 Task: Create a section Infinity and Beyond and in the section, add a milestone IT Financial Management Process Improvement in the project BlueChipper
Action: Mouse moved to (478, 389)
Screenshot: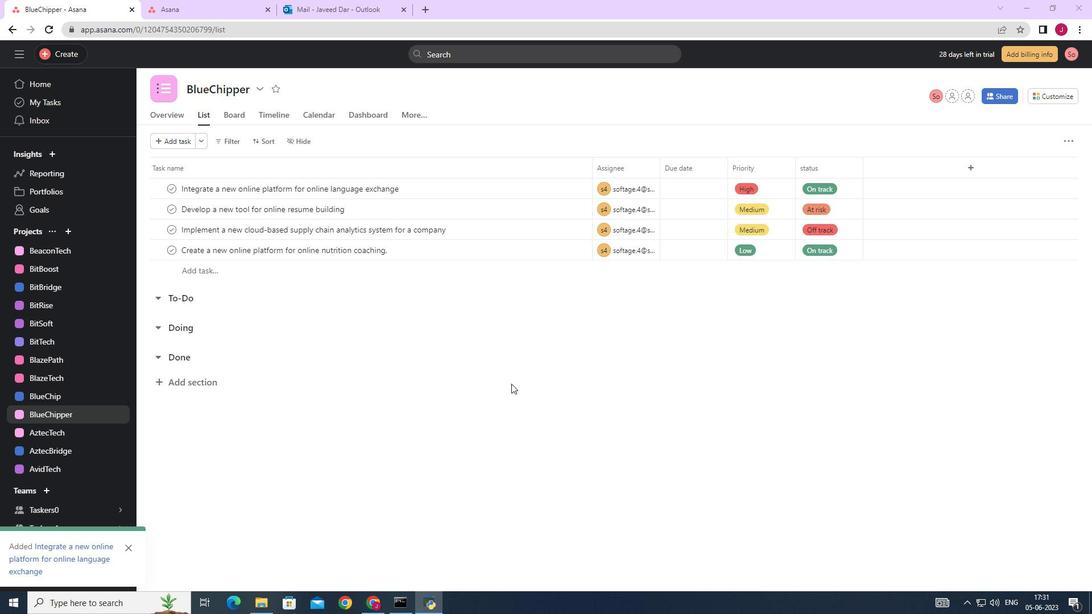 
Action: Mouse scrolled (478, 388) with delta (0, 0)
Screenshot: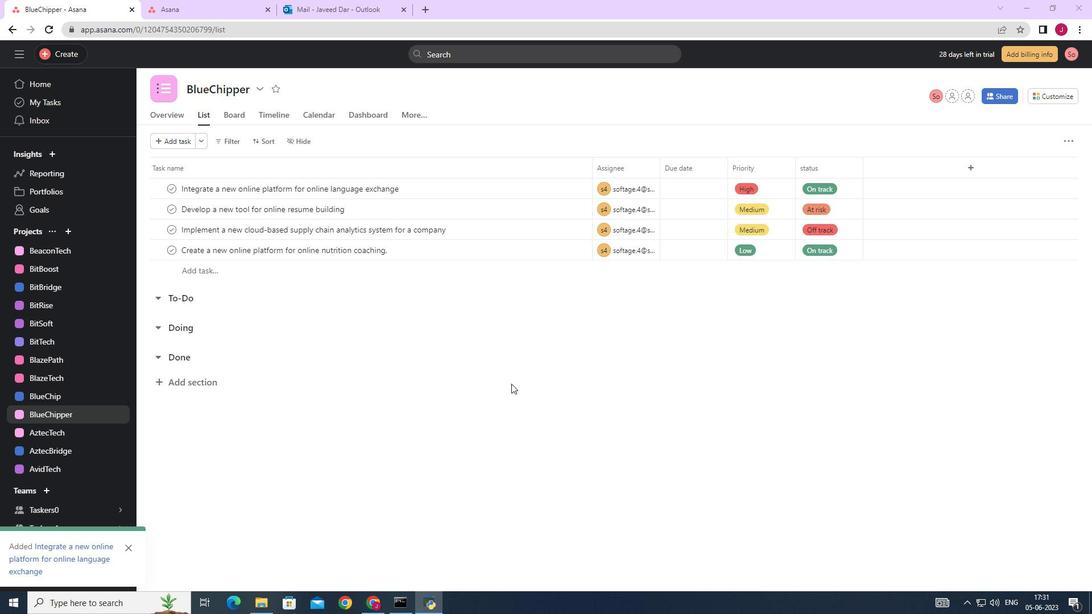 
Action: Mouse moved to (474, 389)
Screenshot: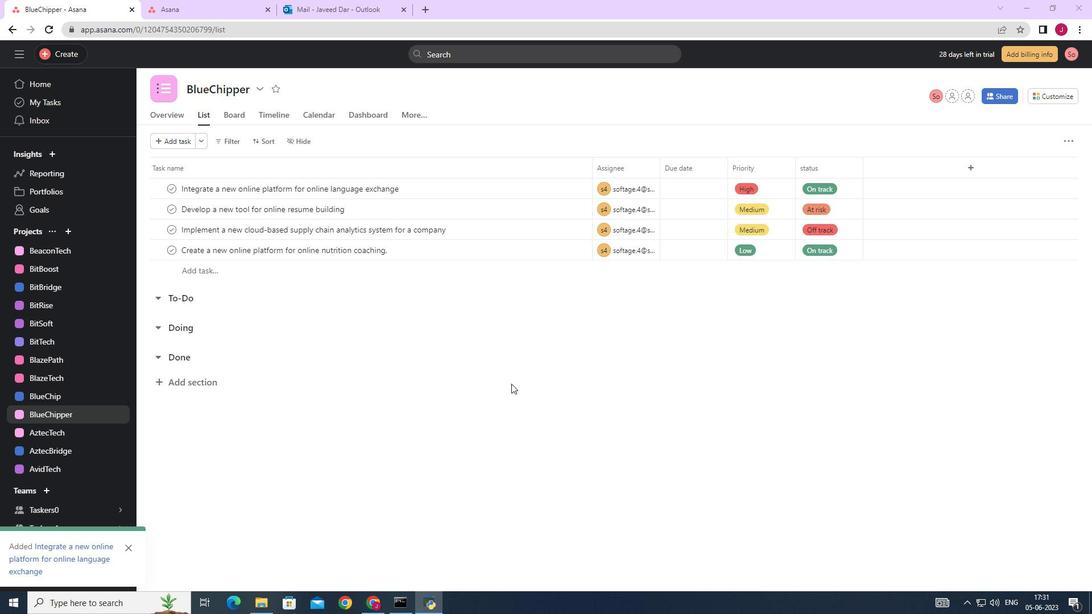 
Action: Mouse scrolled (474, 389) with delta (0, 0)
Screenshot: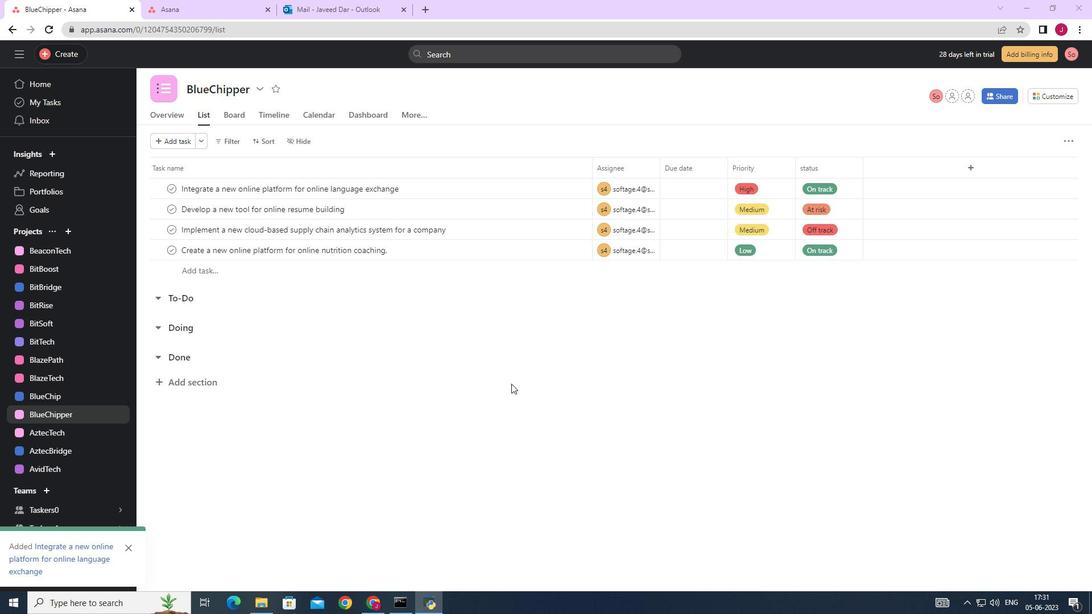 
Action: Mouse moved to (468, 390)
Screenshot: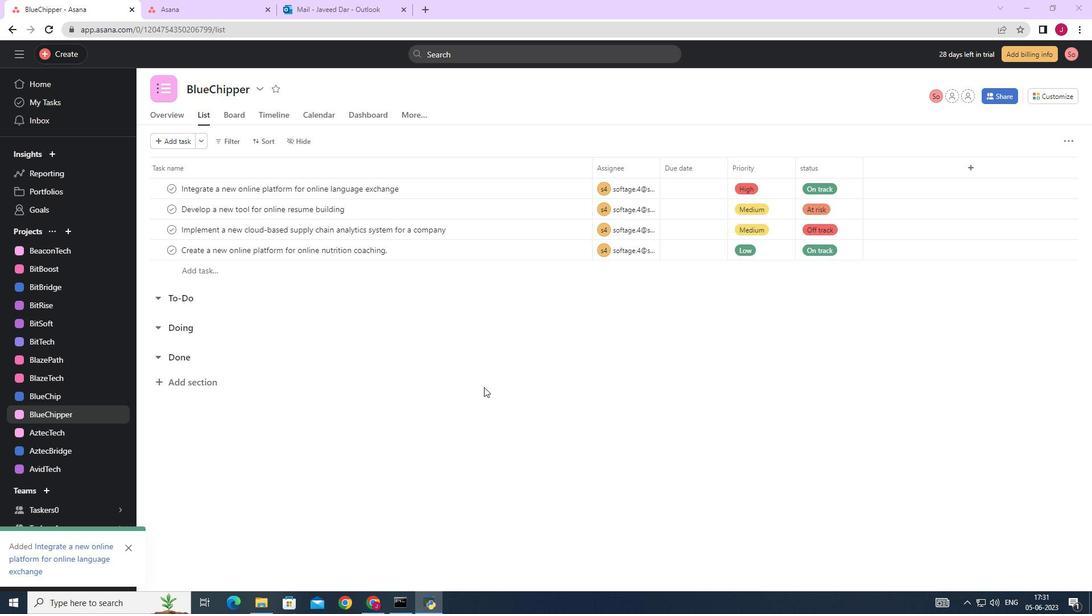 
Action: Mouse scrolled (468, 389) with delta (0, 0)
Screenshot: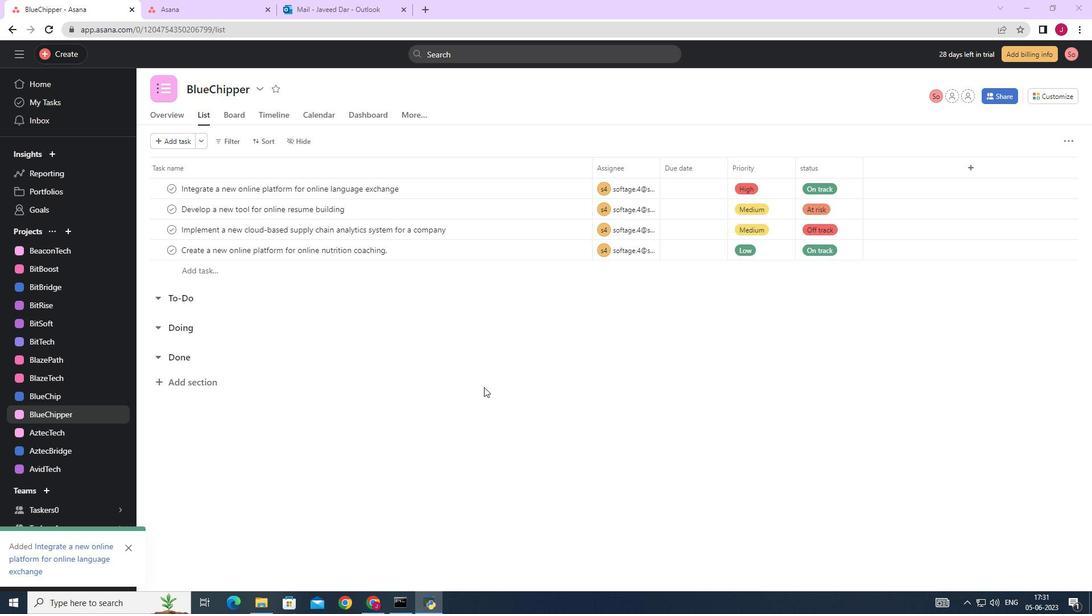 
Action: Mouse moved to (461, 391)
Screenshot: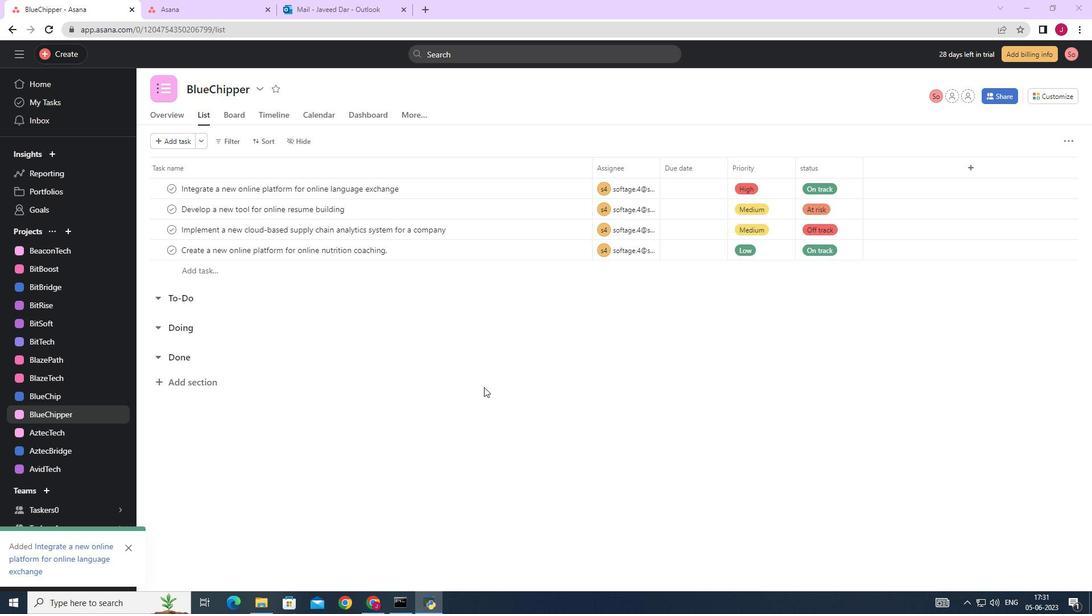 
Action: Mouse scrolled (461, 390) with delta (0, 0)
Screenshot: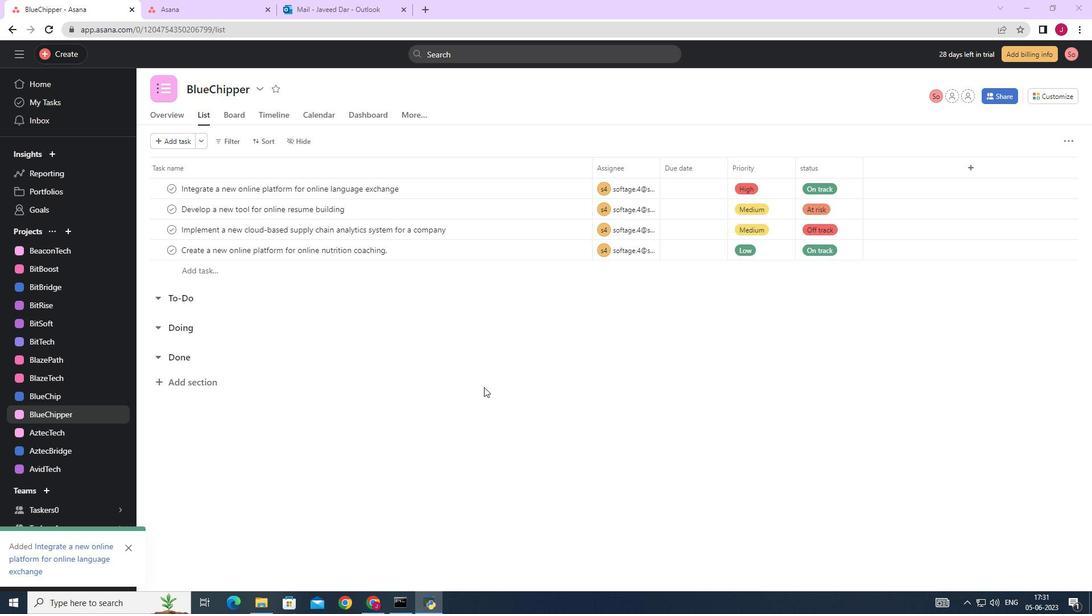 
Action: Mouse moved to (412, 391)
Screenshot: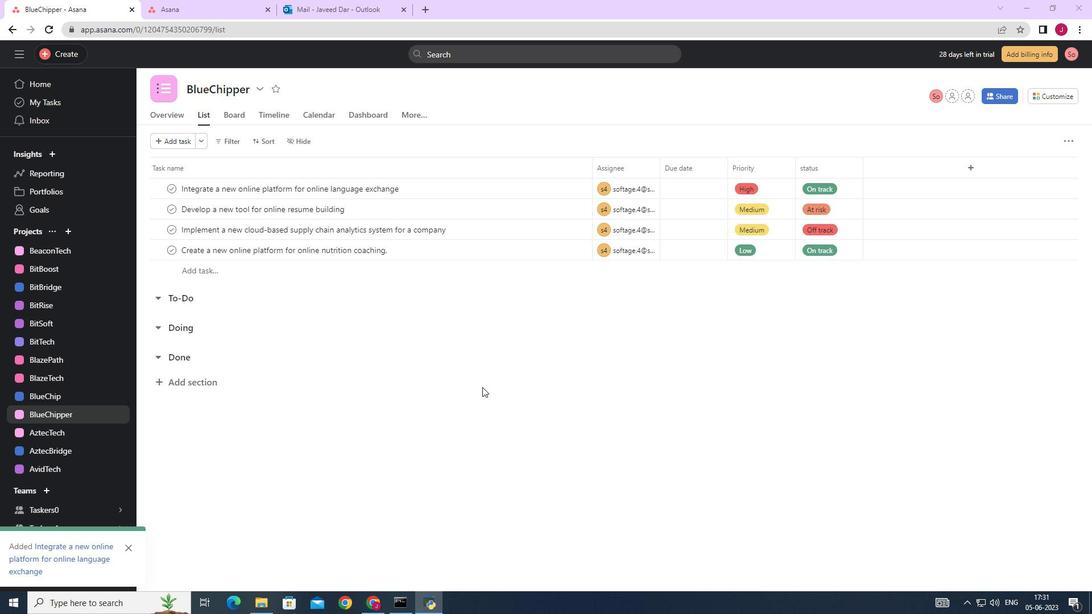 
Action: Mouse scrolled (412, 390) with delta (0, 0)
Screenshot: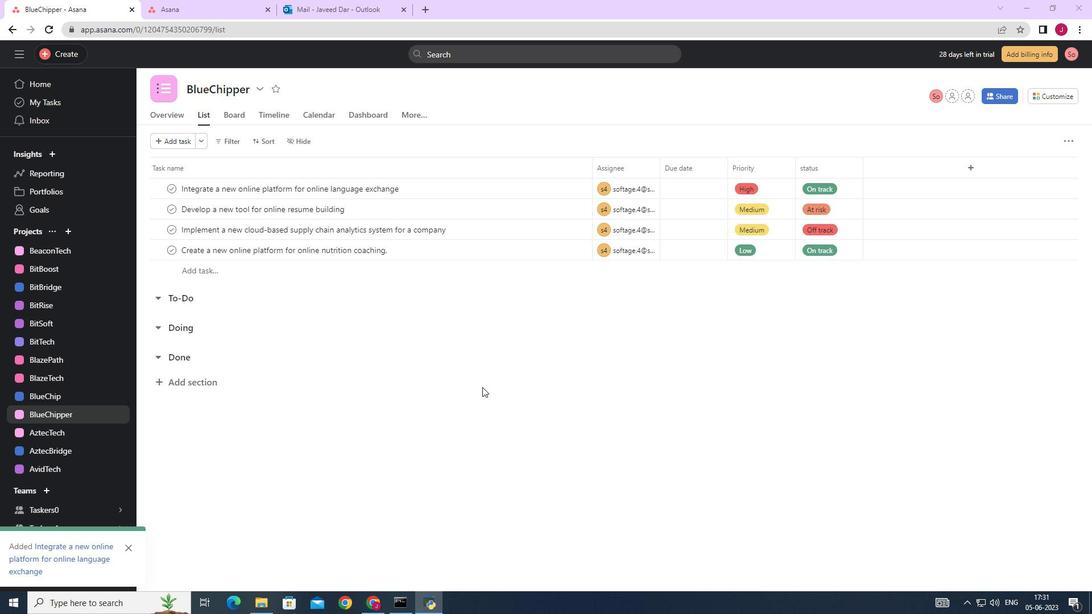 
Action: Mouse moved to (203, 380)
Screenshot: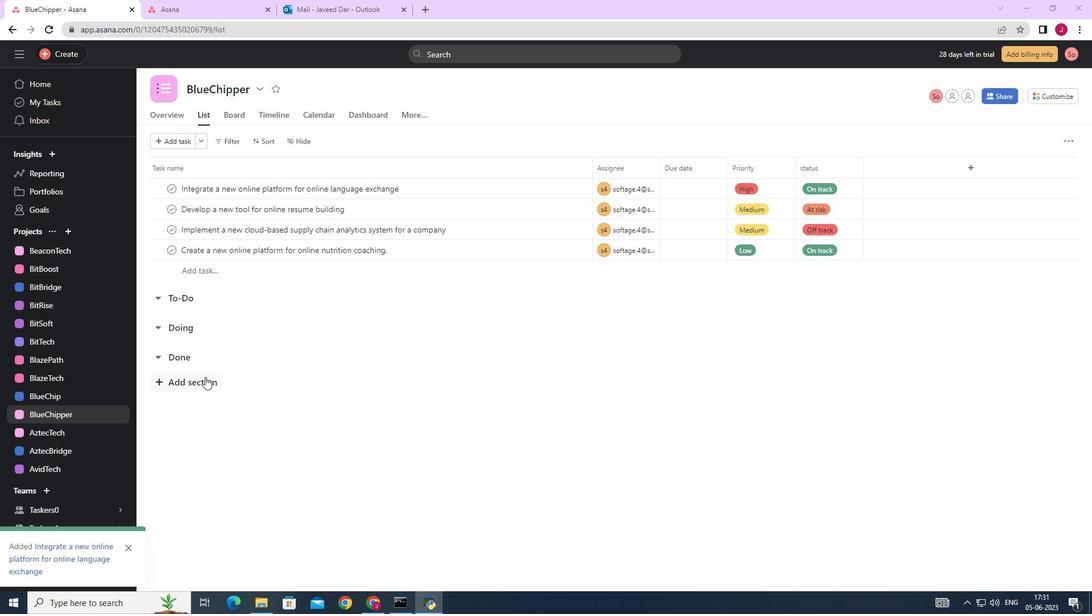 
Action: Mouse pressed left at (203, 380)
Screenshot: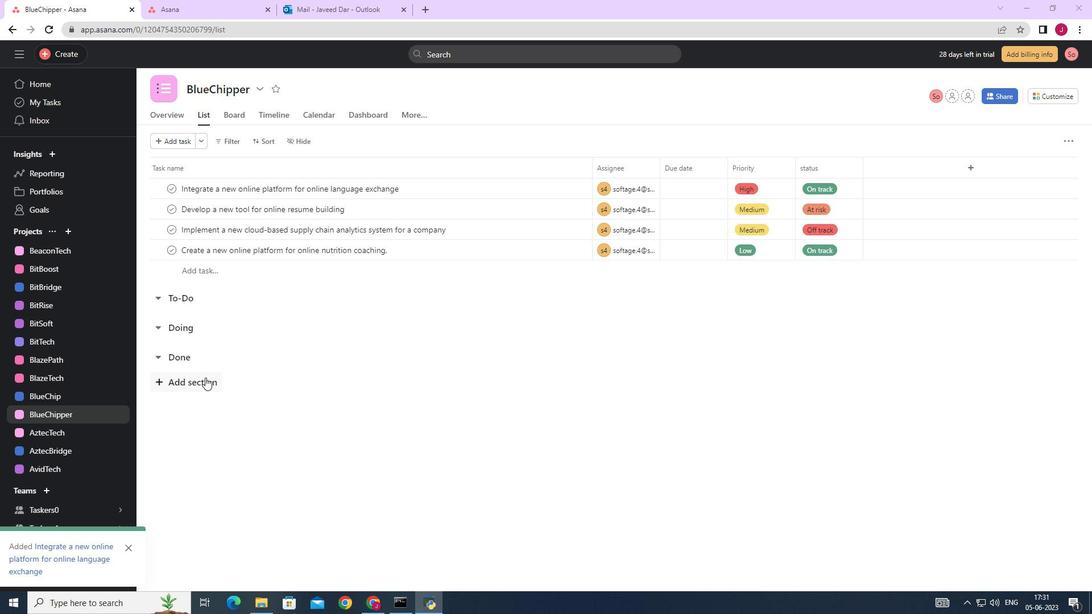 
Action: Key pressed <Key.caps_lock>I<Key.caps_lock>nfinity<Key.space>and<Key.space><Key.caps_lock>B<Key.caps_lock>eyond<Key.space><Key.enter><Key.caps_lock>I<Key.caps_lock>t<Key.backspace><Key.caps_lock>T<Key.space><Key.caps_lock>fi<Key.backspace><Key.backspace><Key.caps_lock>F<Key.caps_lock>uib<Key.backspace>nancial<Key.space><Key.caps_lock>M<Key.caps_lock>anagement<Key.space>
Screenshot: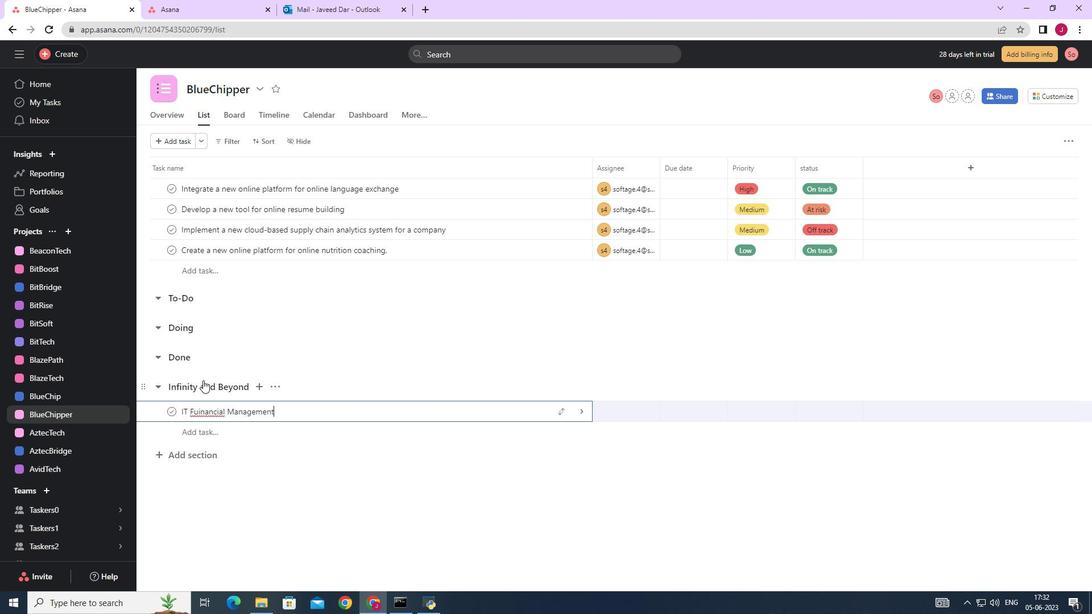 
Action: Mouse moved to (206, 406)
Screenshot: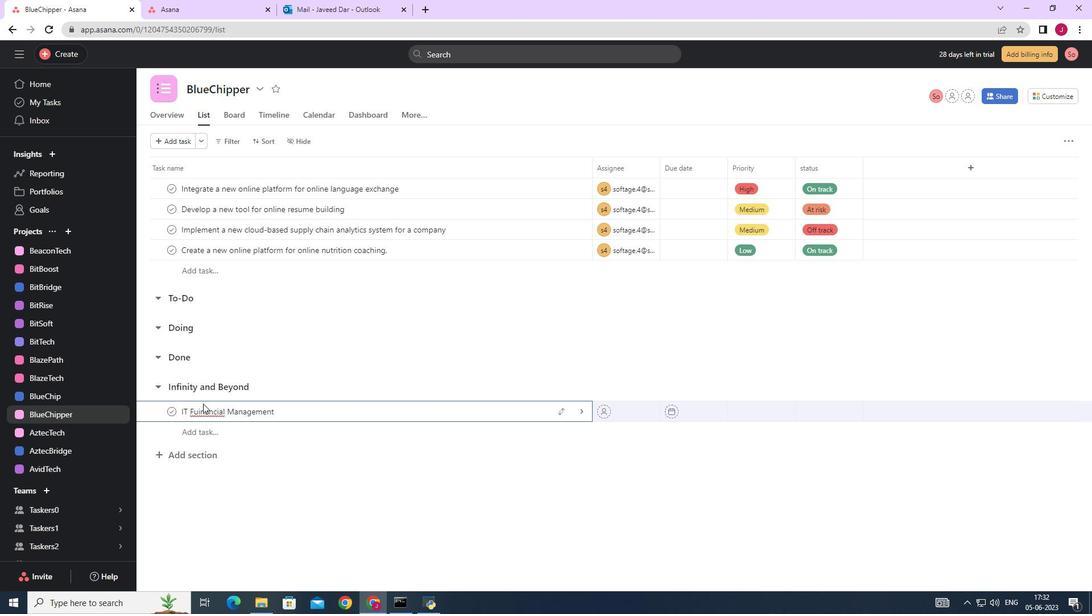 
Action: Mouse pressed right at (206, 406)
Screenshot: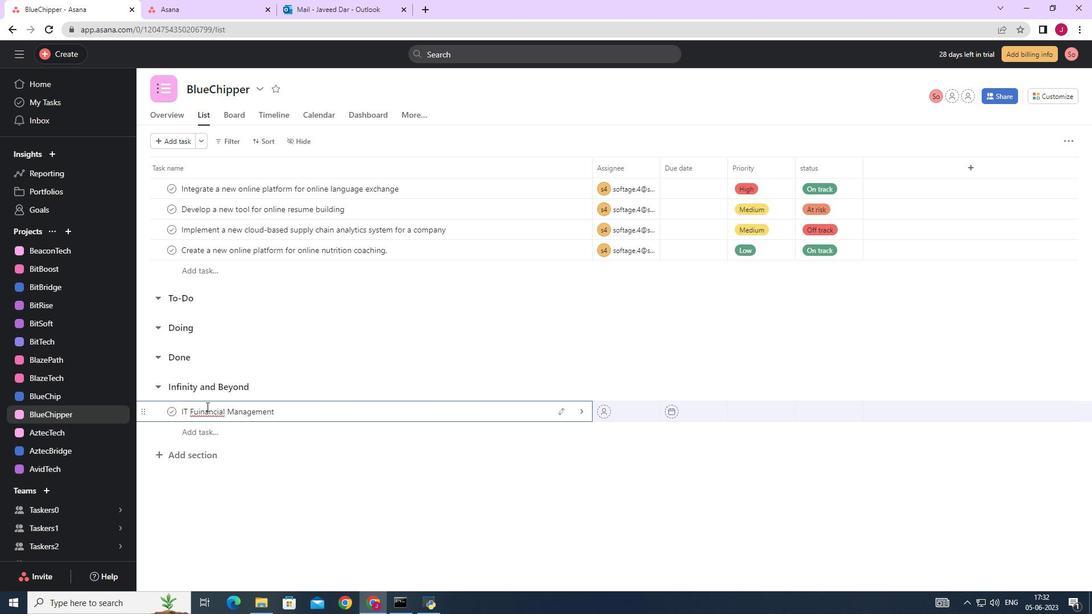 
Action: Mouse moved to (227, 412)
Screenshot: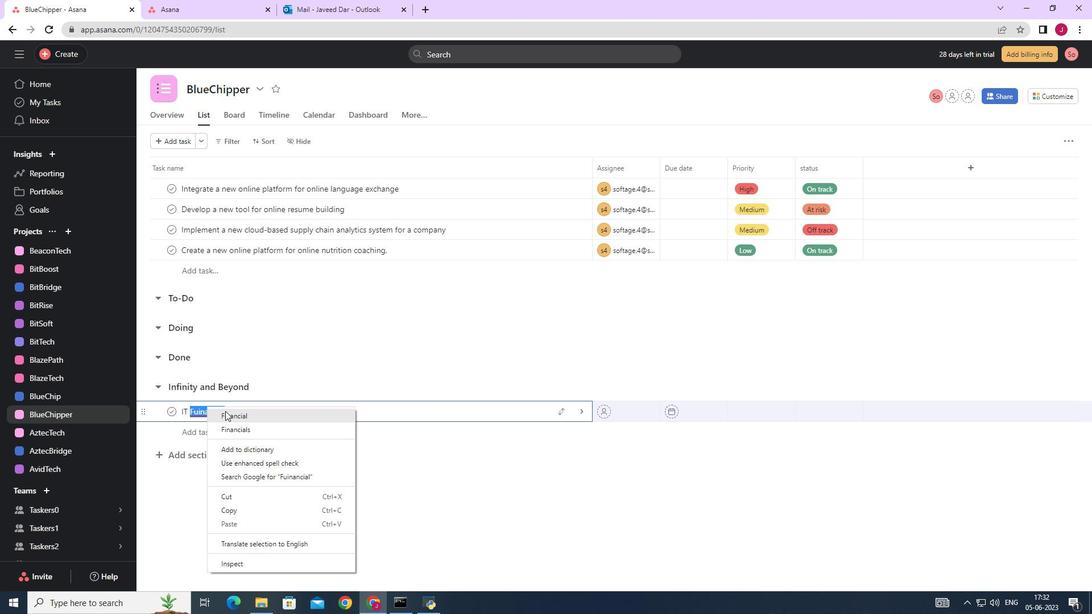 
Action: Mouse pressed left at (227, 412)
Screenshot: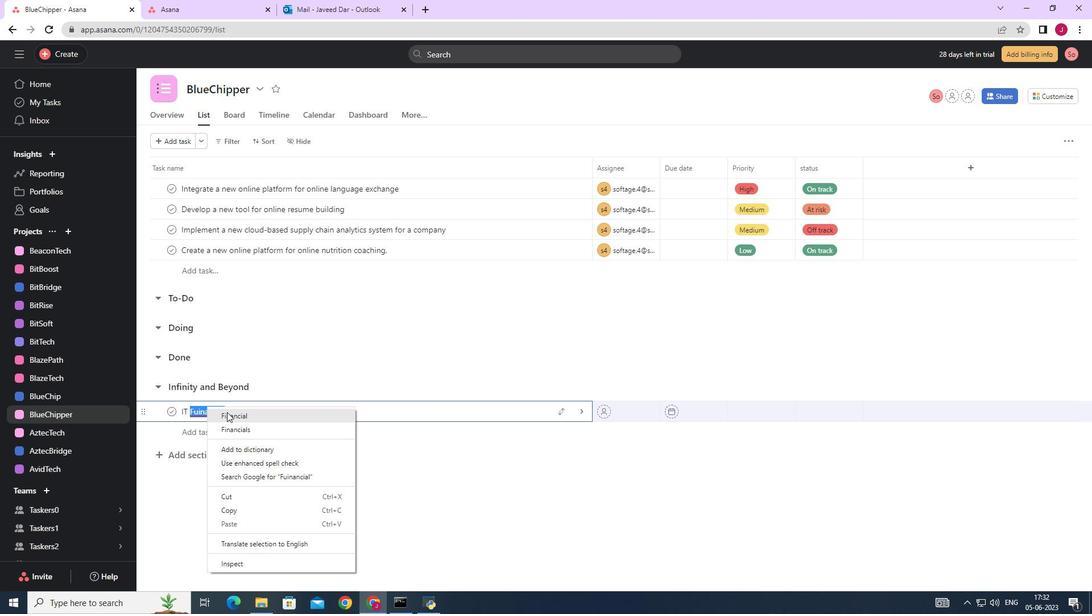 
Action: Mouse moved to (294, 415)
Screenshot: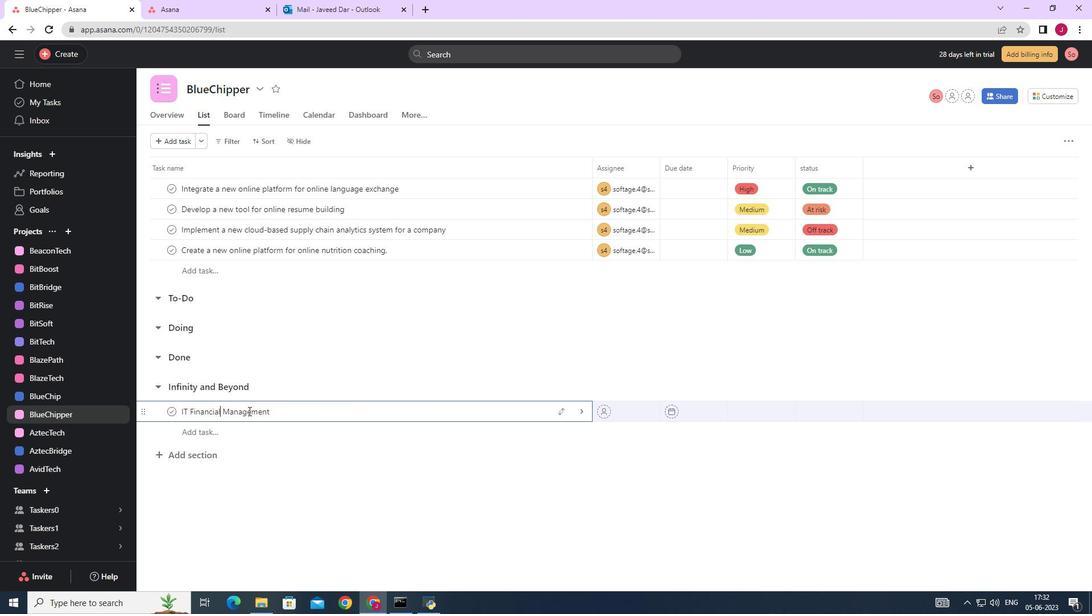 
Action: Mouse pressed left at (294, 415)
Screenshot: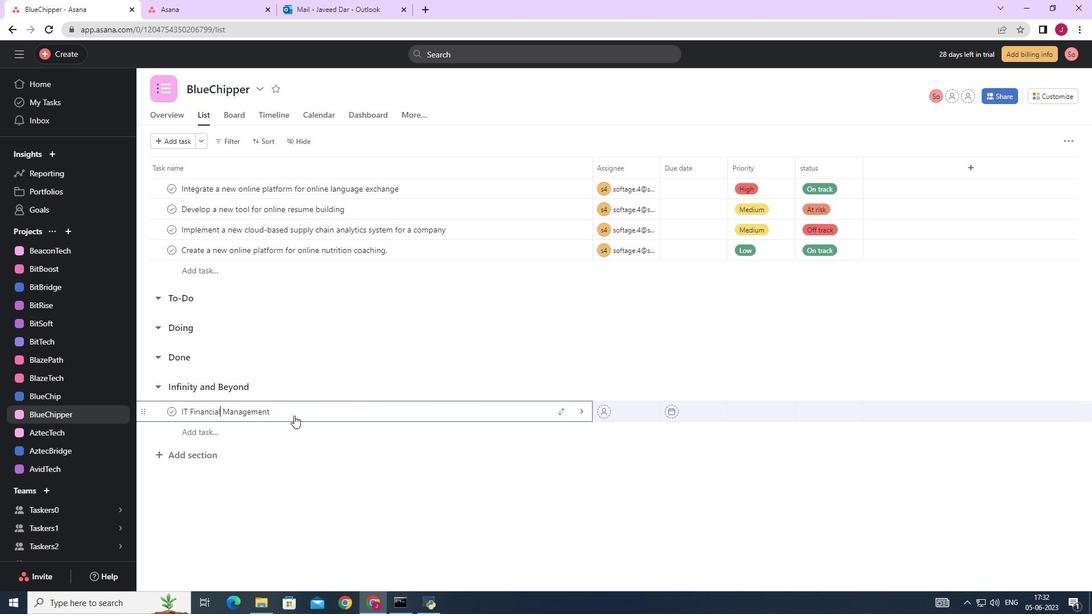 
Action: Mouse moved to (256, 406)
Screenshot: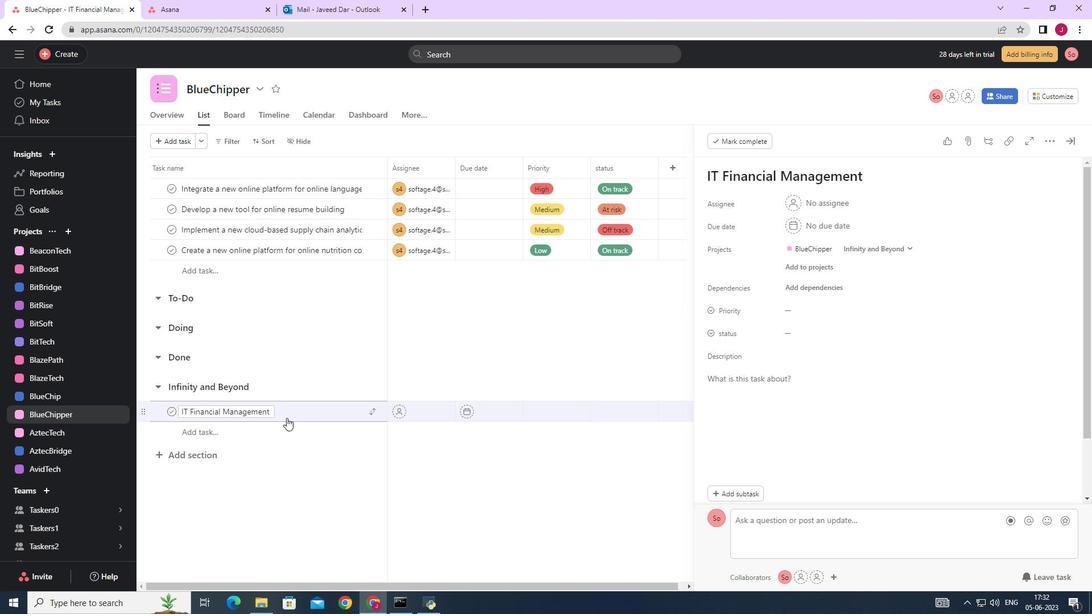 
Action: Mouse pressed left at (256, 406)
Screenshot: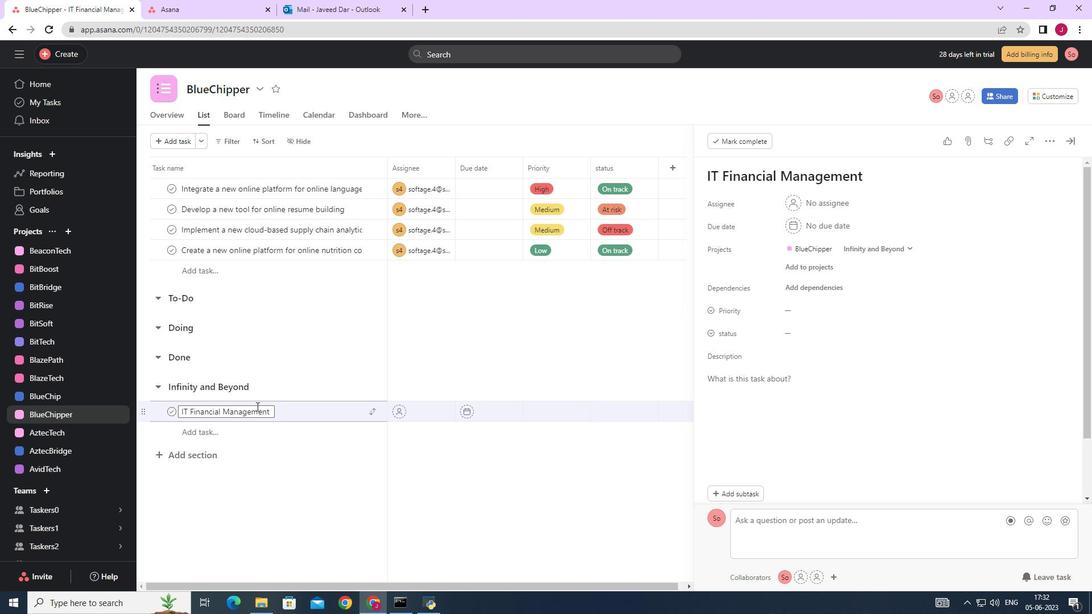
Action: Mouse moved to (267, 411)
Screenshot: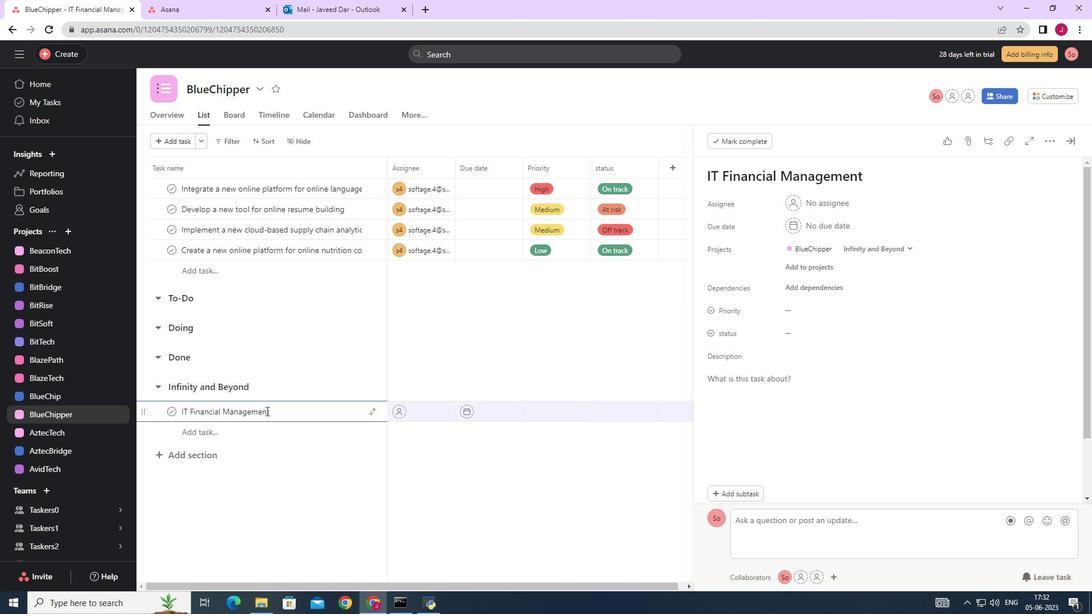 
Action: Mouse pressed left at (267, 411)
Screenshot: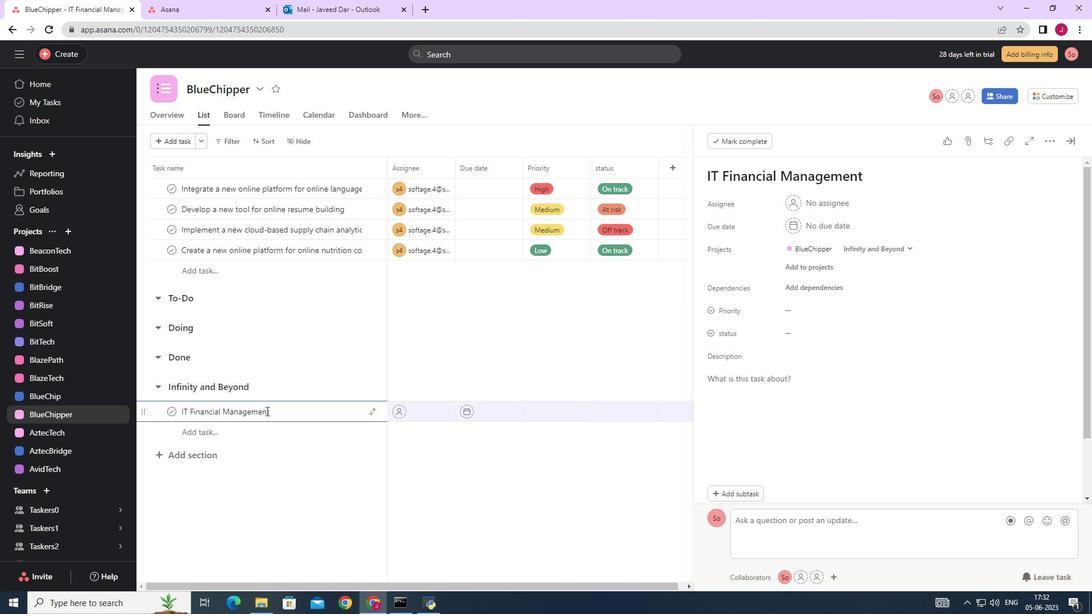 
Action: Mouse moved to (1070, 141)
Screenshot: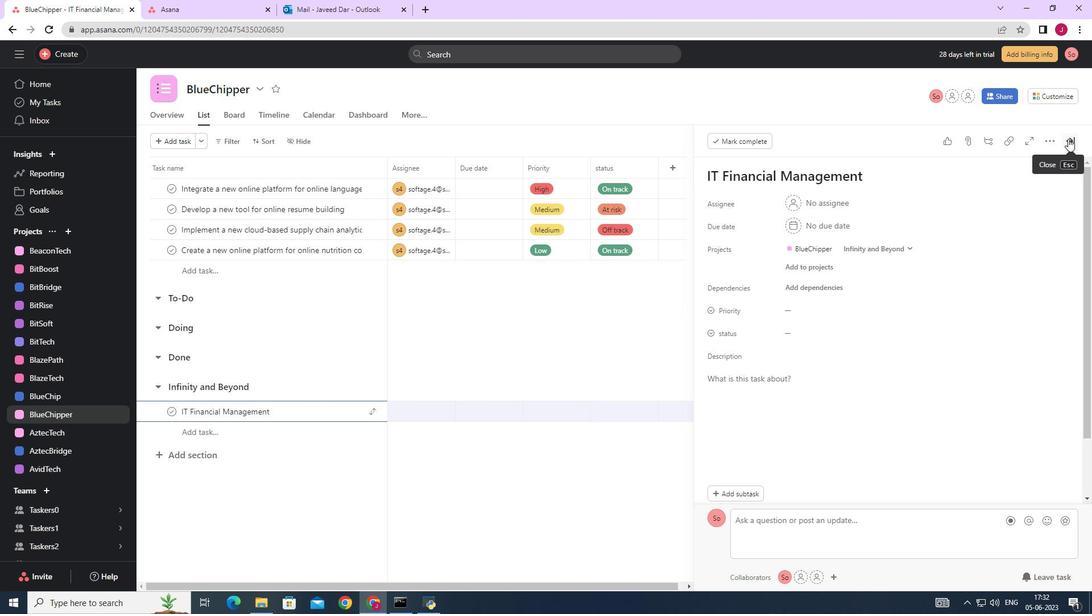 
Action: Mouse pressed left at (1070, 141)
Screenshot: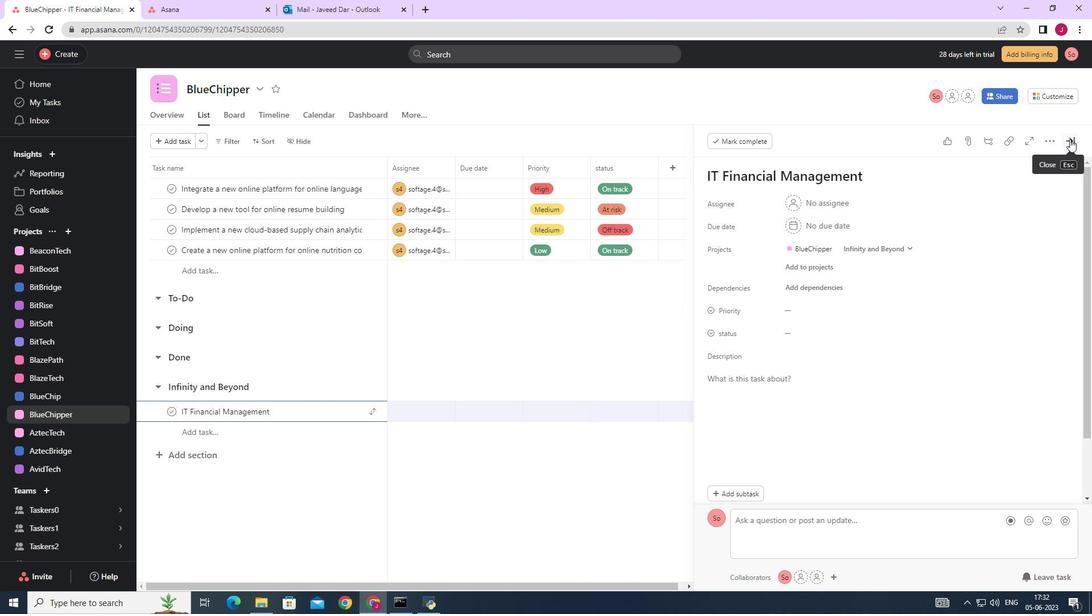 
Action: Mouse moved to (286, 411)
Screenshot: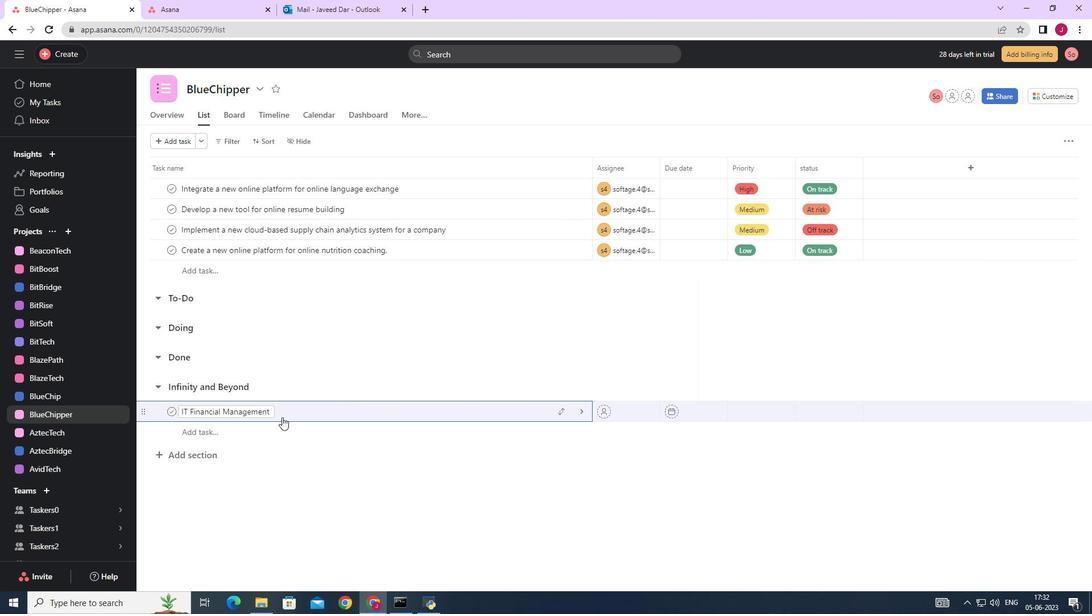 
Action: Mouse pressed left at (286, 411)
Screenshot: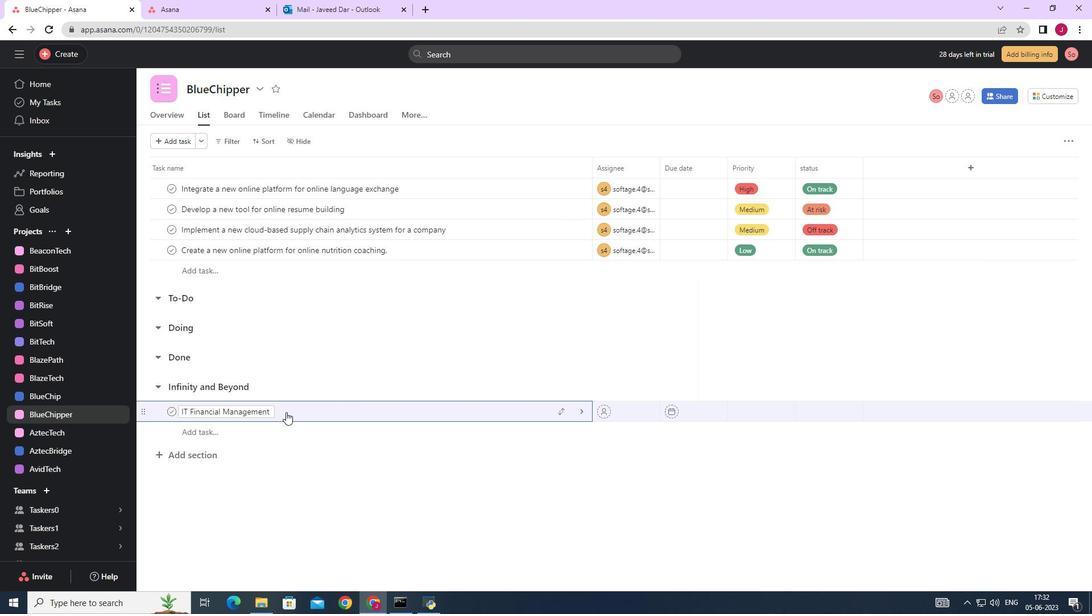 
Action: Mouse moved to (1071, 140)
Screenshot: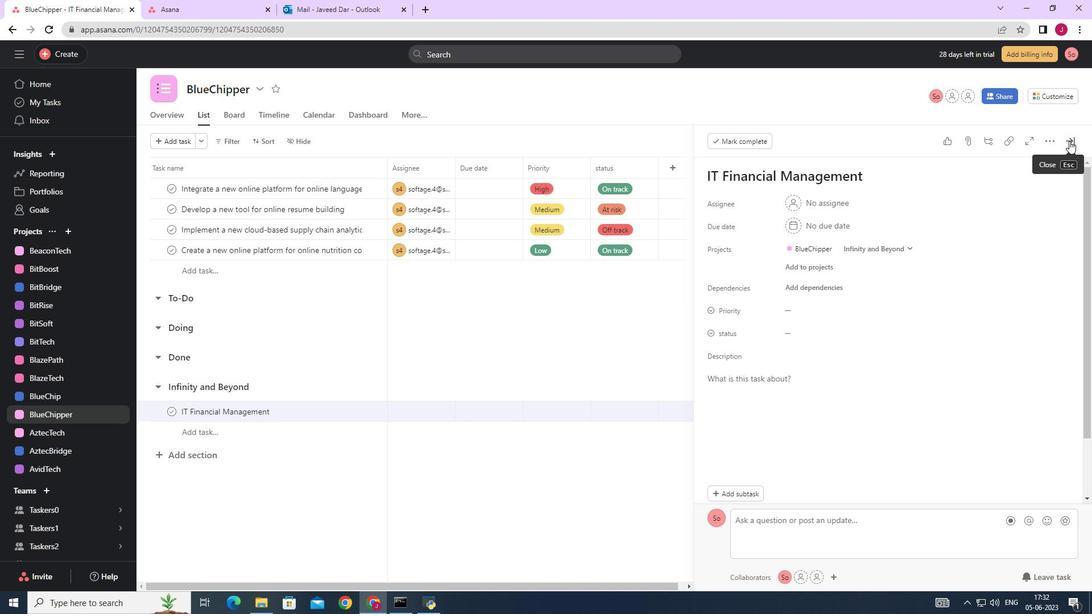 
Action: Mouse pressed left at (1071, 140)
Screenshot: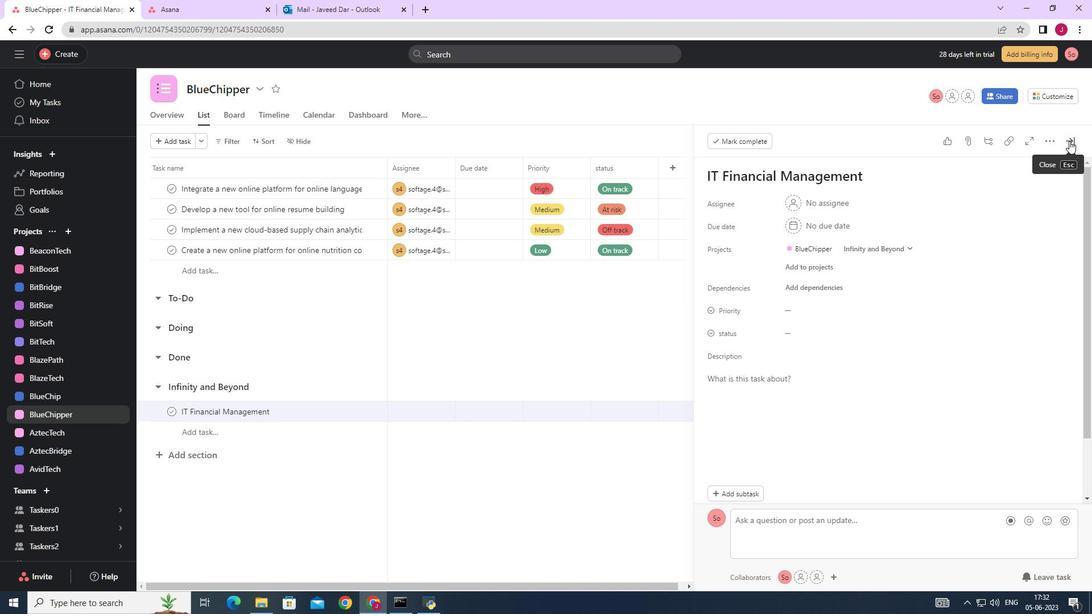 
Action: Mouse moved to (270, 416)
Screenshot: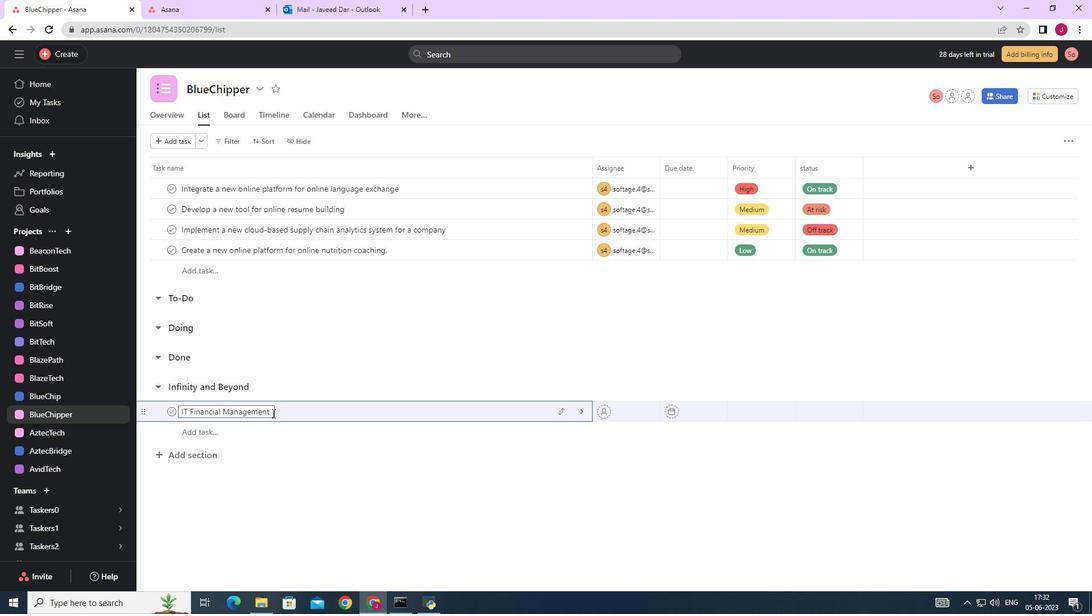 
Action: Mouse pressed left at (270, 416)
Screenshot: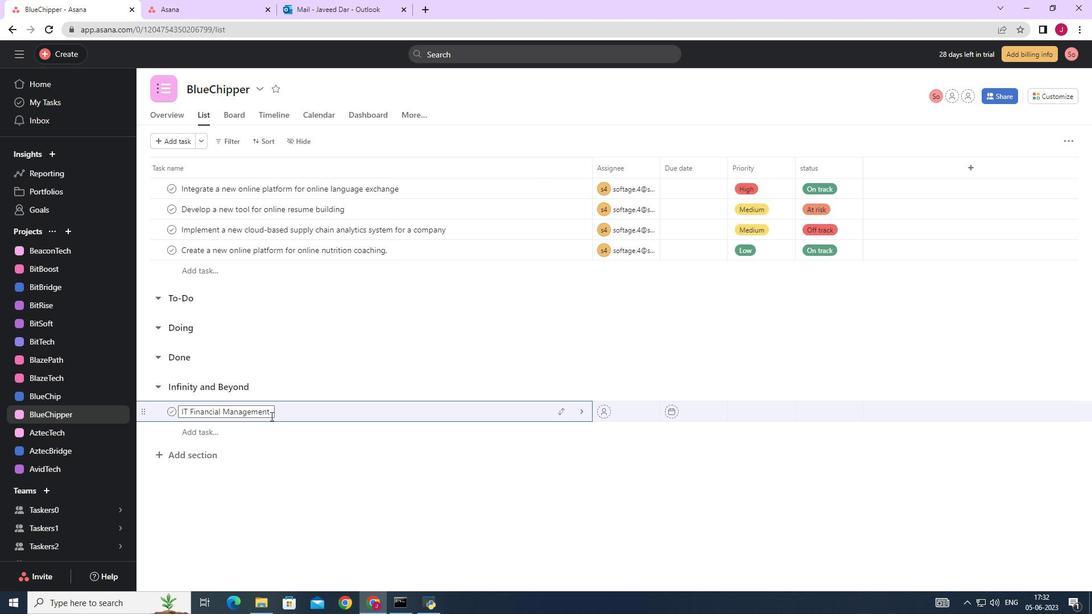 
Action: Key pressed <Key.space><Key.caps_lock>P<Key.caps_lock>rocess<Key.space><Key.caps_lock>I<Key.caps_lock>mprovement
Screenshot: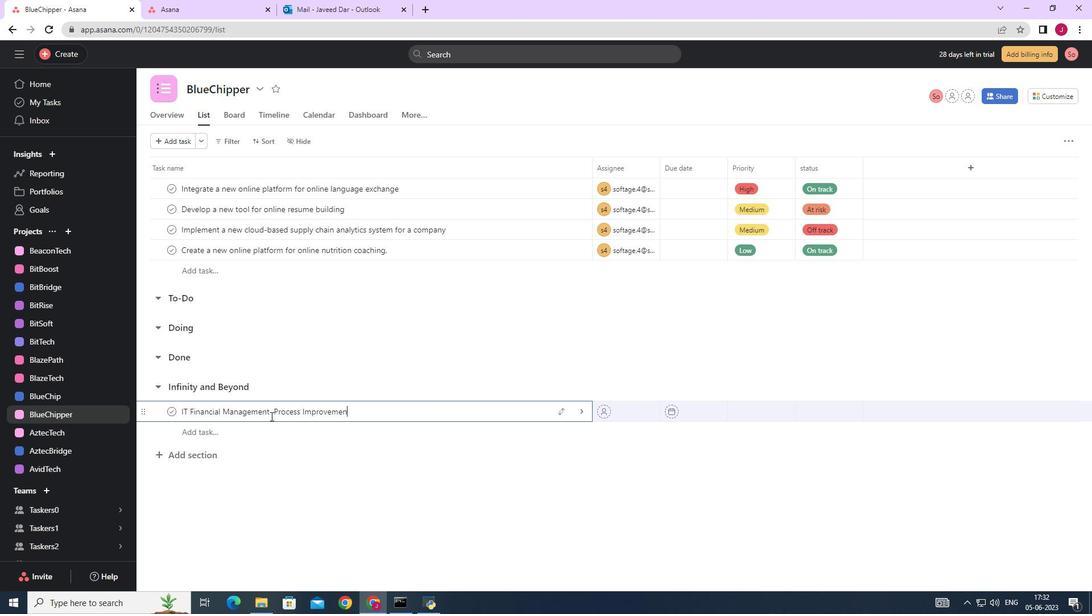 
Action: Mouse moved to (582, 407)
Screenshot: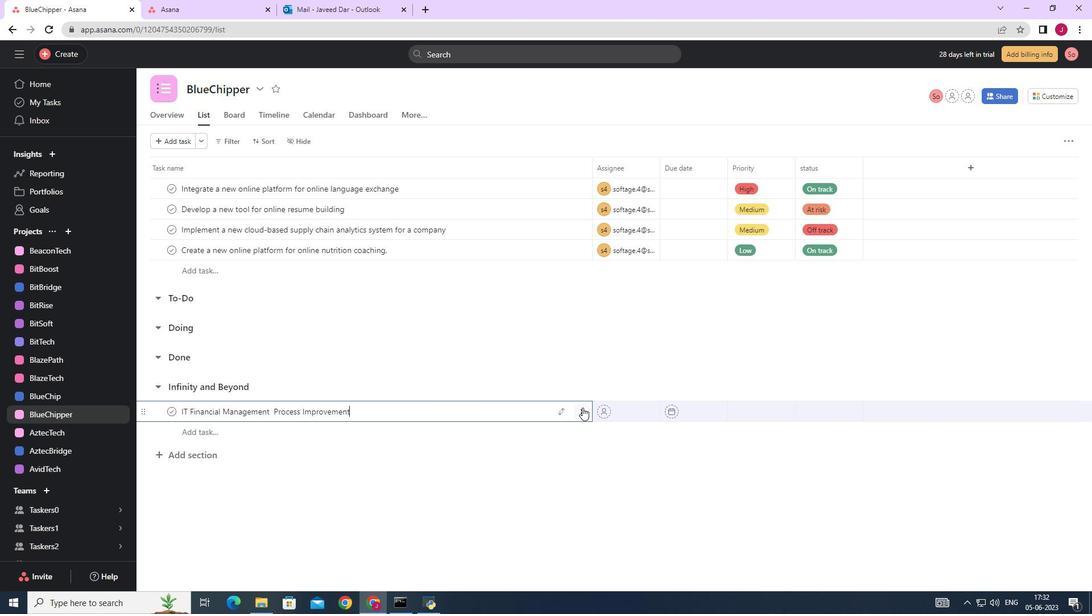 
Action: Mouse pressed left at (582, 407)
Screenshot: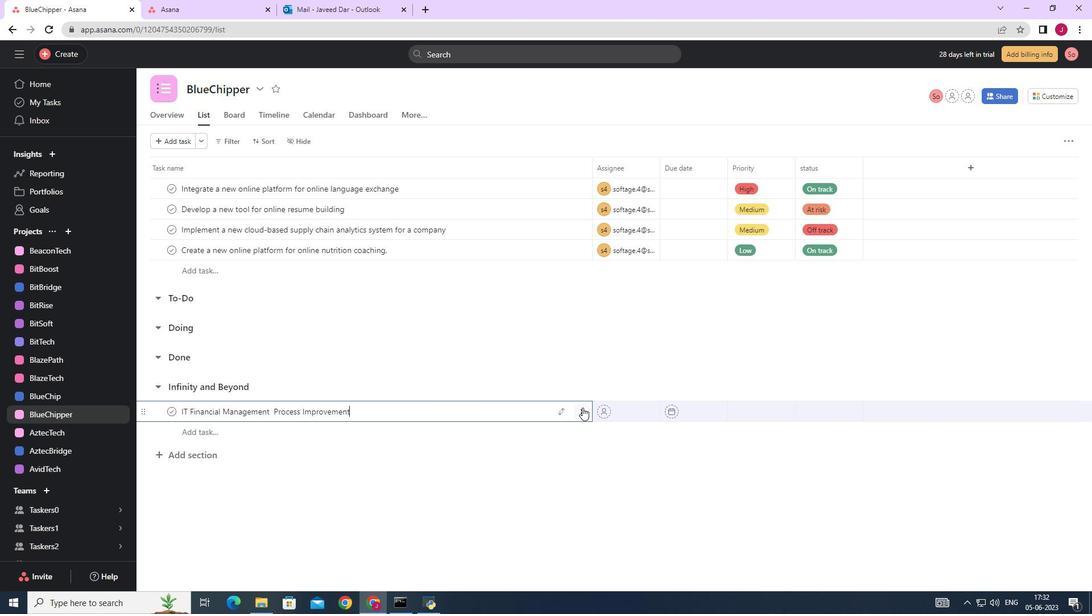 
Action: Mouse moved to (1051, 138)
Screenshot: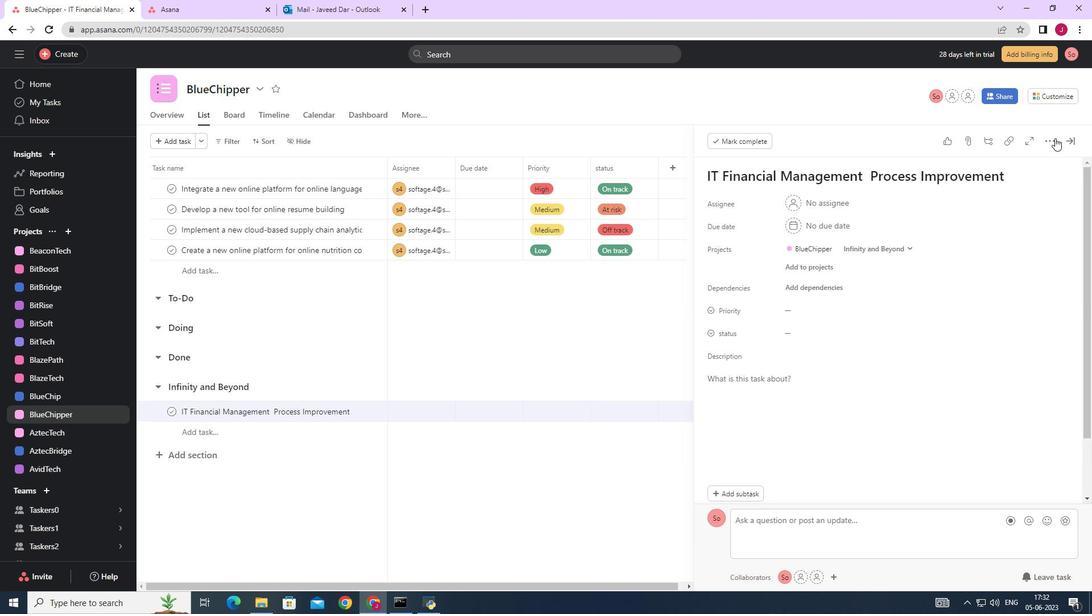 
Action: Mouse pressed left at (1051, 138)
Screenshot: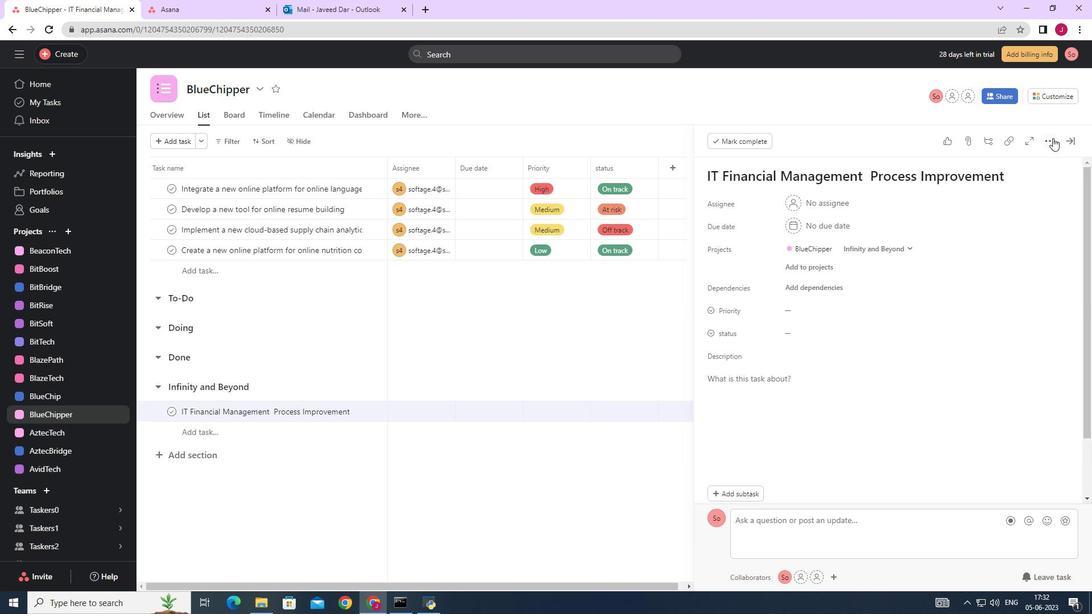 
Action: Mouse moved to (960, 185)
Screenshot: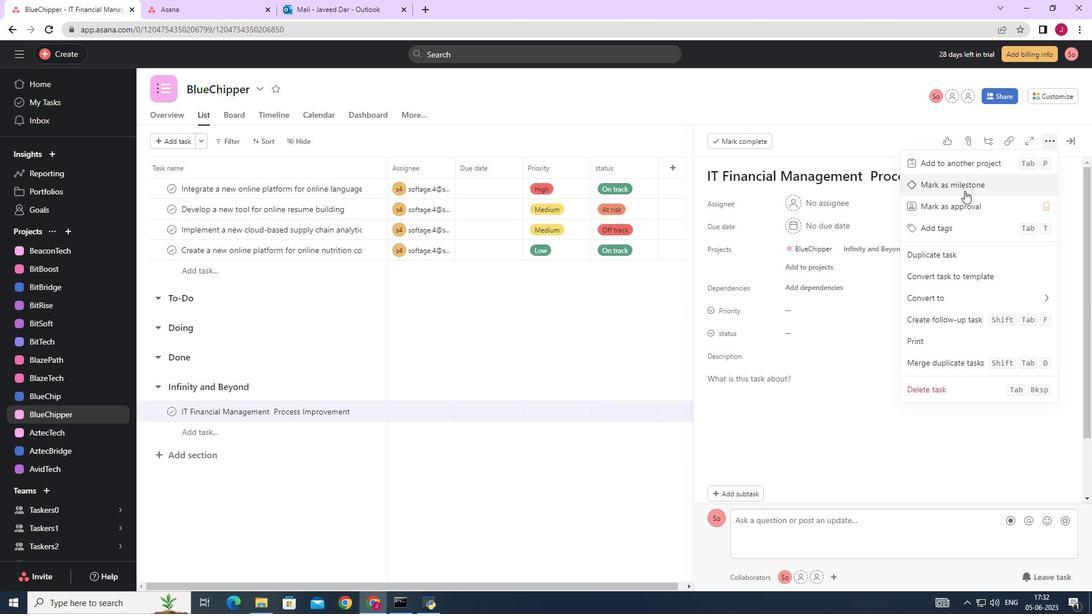 
Action: Mouse pressed left at (960, 185)
Screenshot: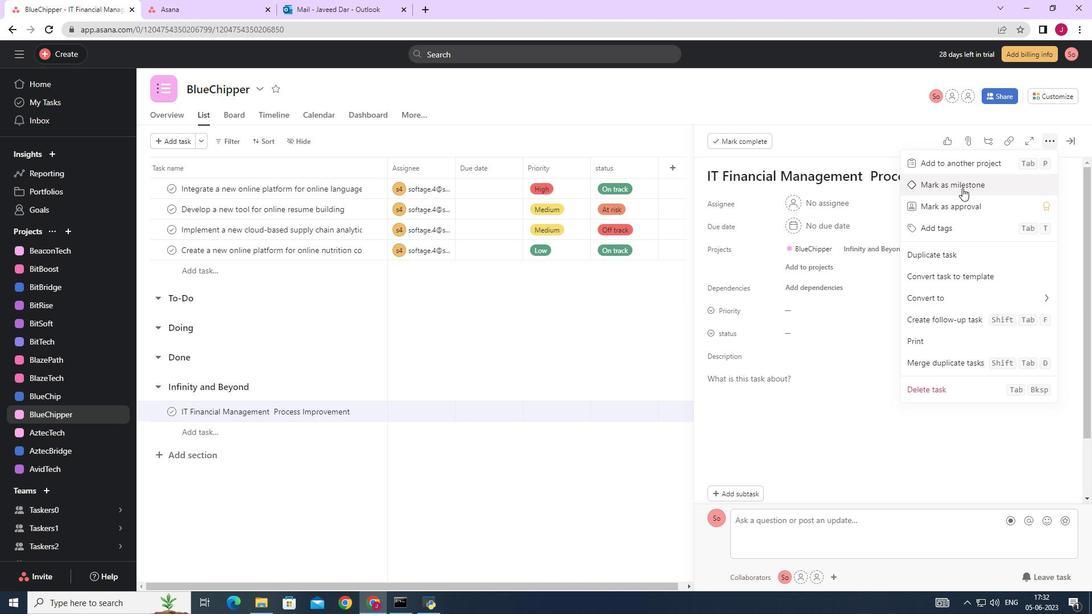 
Action: Mouse moved to (1071, 142)
Screenshot: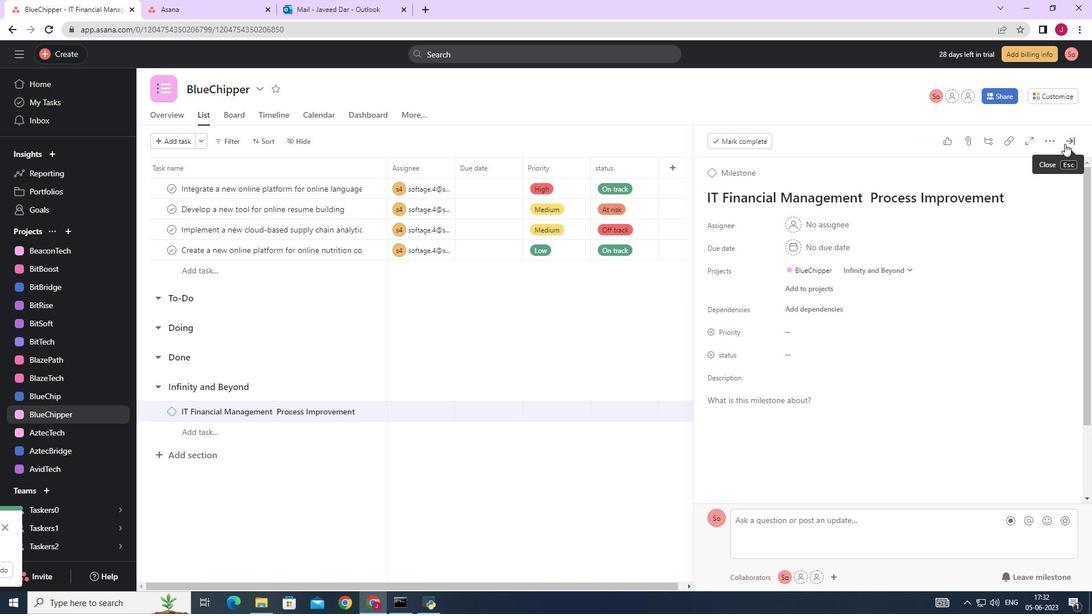 
Action: Mouse pressed left at (1071, 142)
Screenshot: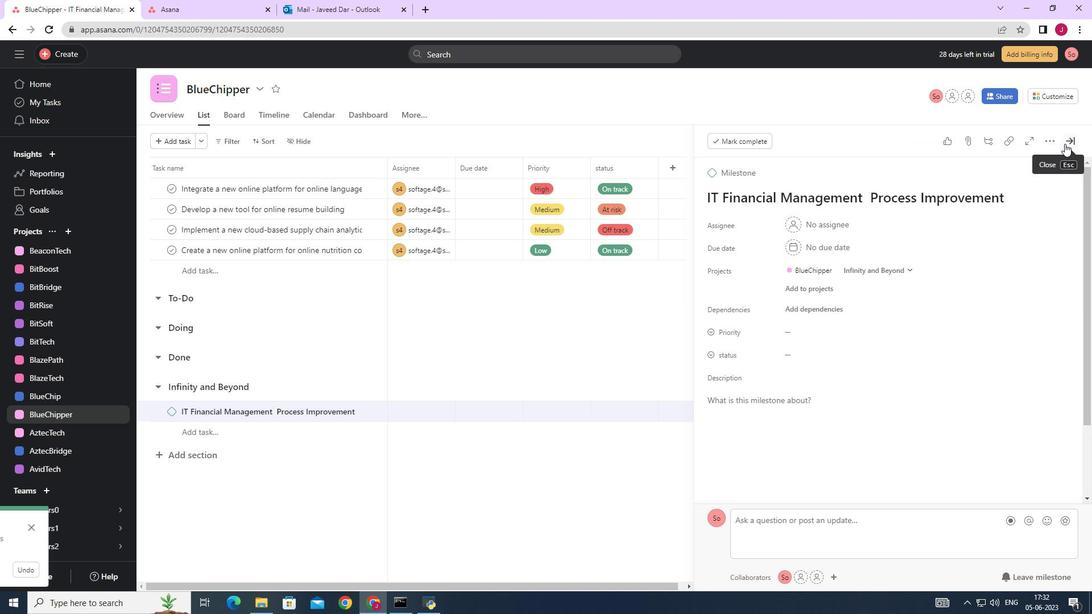 
Action: Mouse moved to (1058, 139)
Screenshot: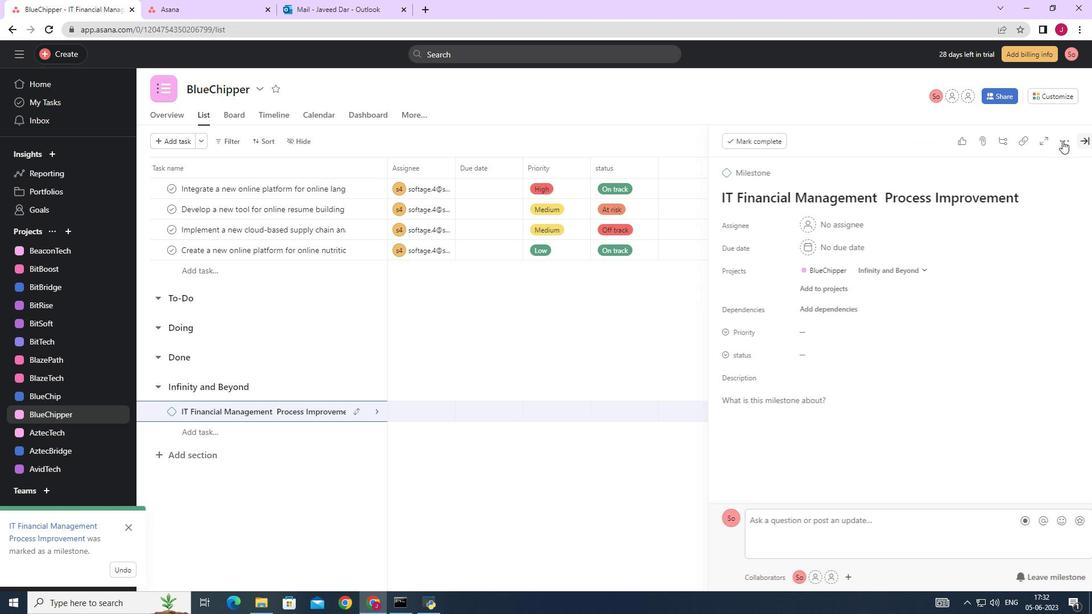
